 Task: Toggle the centered layout fixed width in the editor management.
Action: Mouse moved to (84, 443)
Screenshot: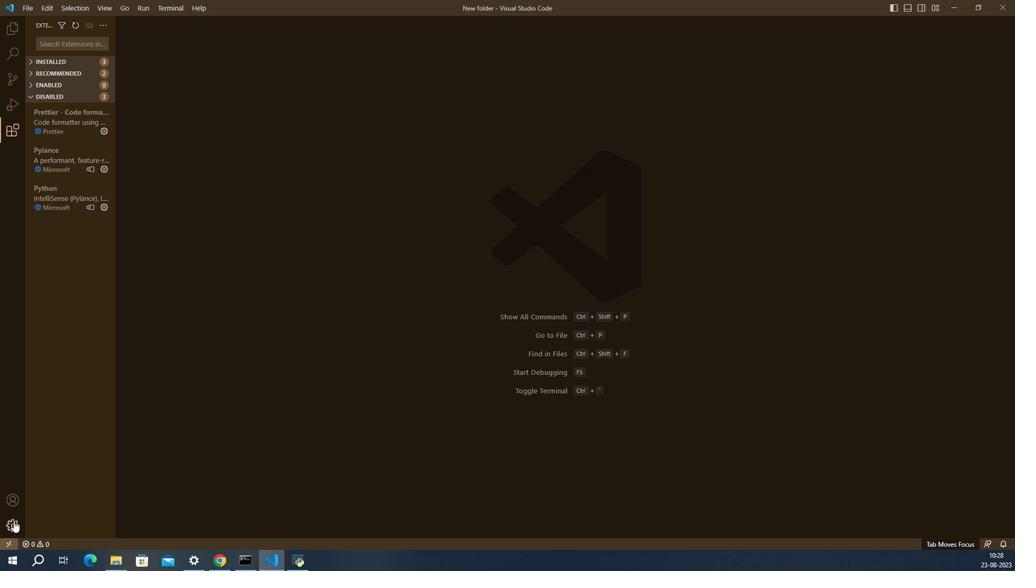
Action: Mouse pressed left at (84, 443)
Screenshot: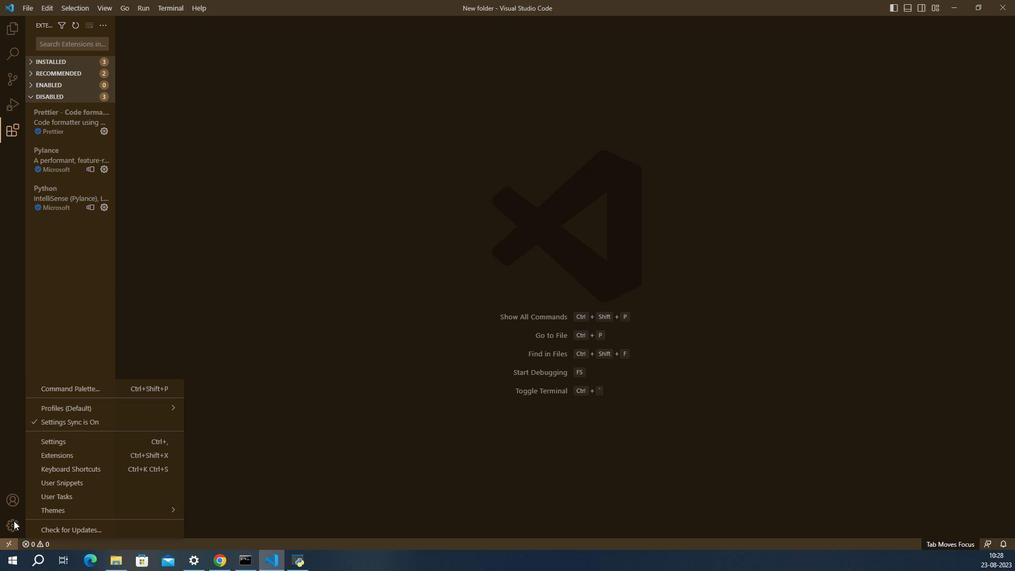 
Action: Mouse moved to (99, 426)
Screenshot: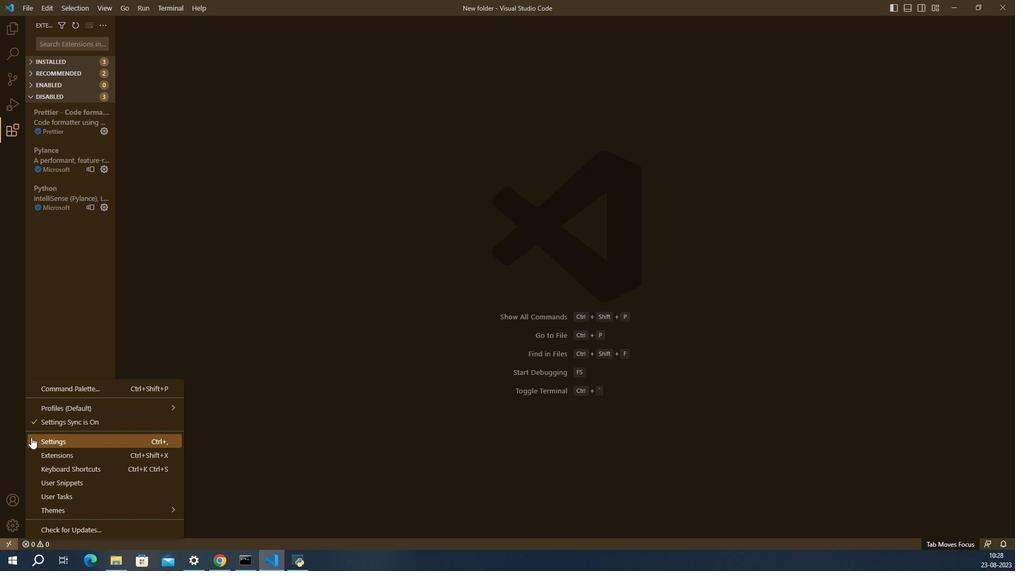 
Action: Mouse pressed left at (99, 426)
Screenshot: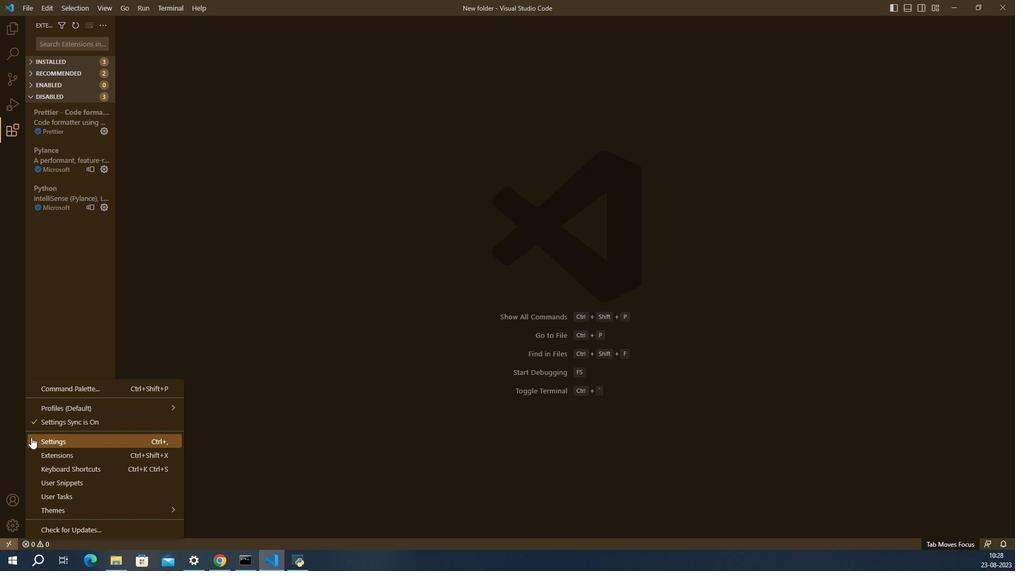 
Action: Mouse moved to (462, 423)
Screenshot: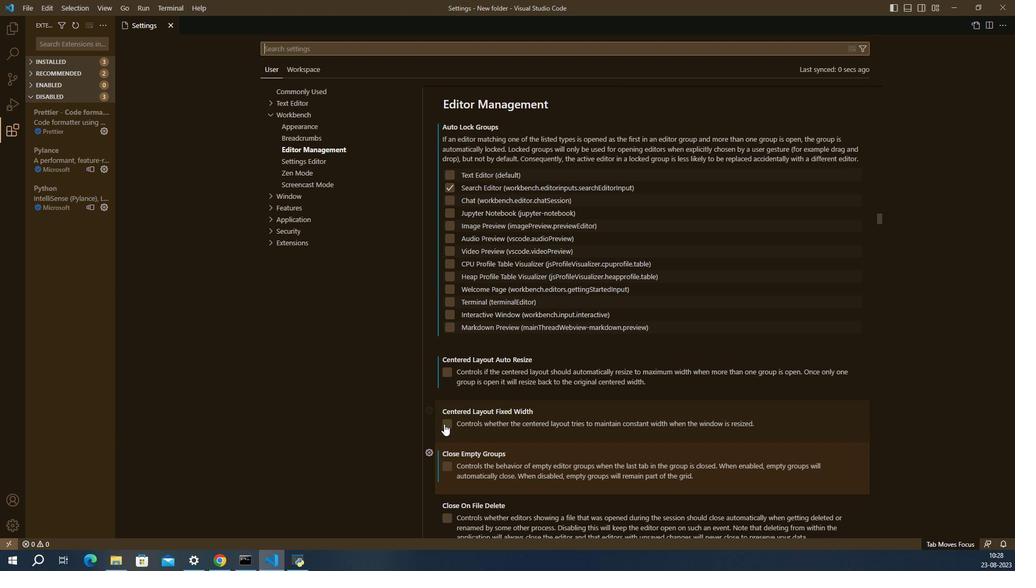 
Action: Mouse pressed left at (462, 423)
Screenshot: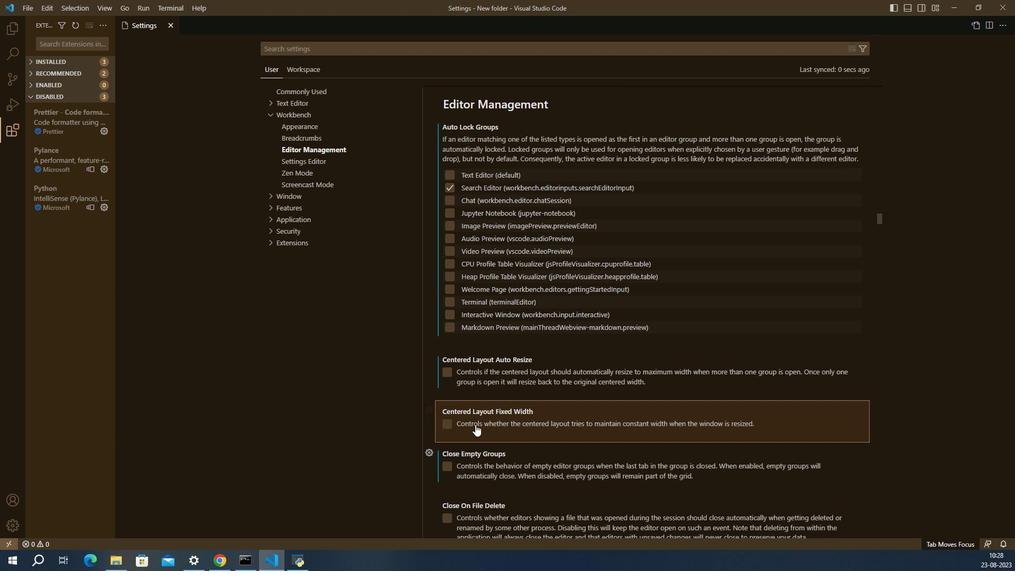 
Action: Mouse moved to (499, 424)
Screenshot: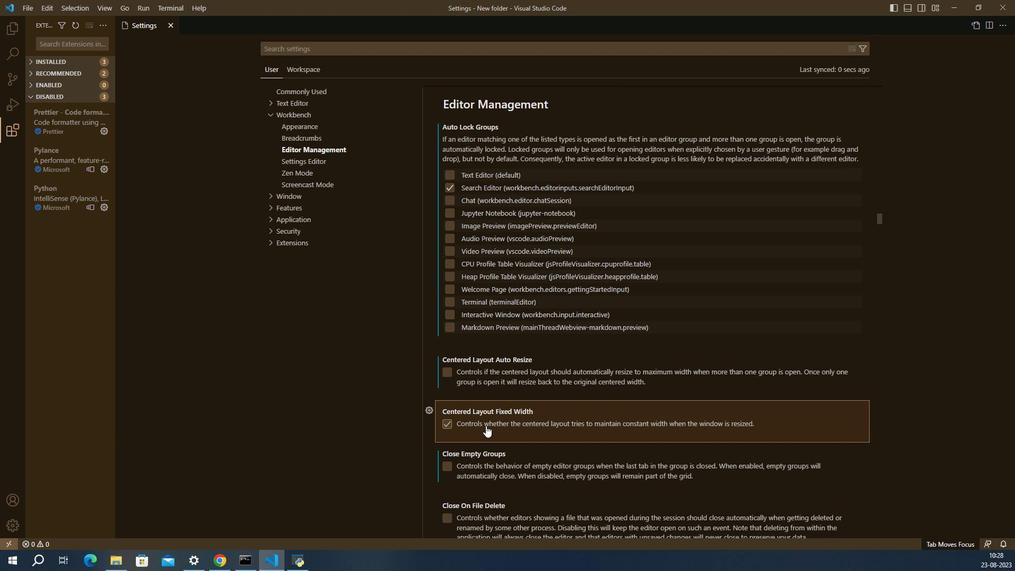 
